Task: Add to scrum project WhiteCap a team member softage.4@softage.net and assign as Project Lead.
Action: Mouse moved to (85, 285)
Screenshot: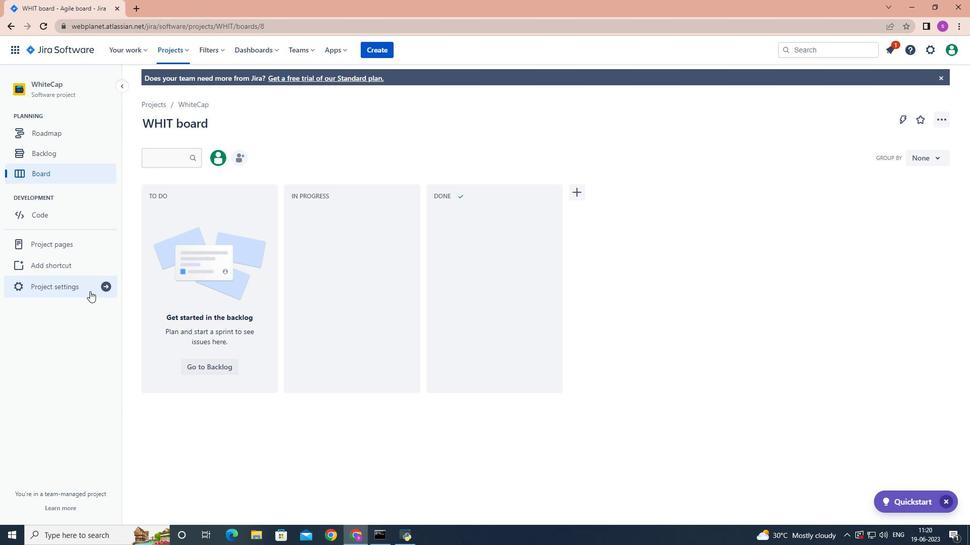 
Action: Mouse pressed left at (85, 285)
Screenshot: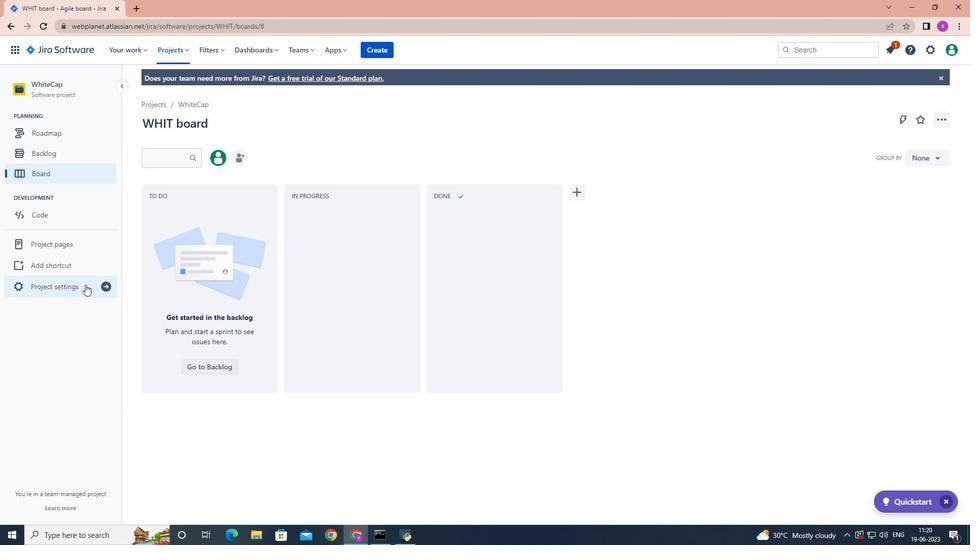 
Action: Mouse moved to (528, 361)
Screenshot: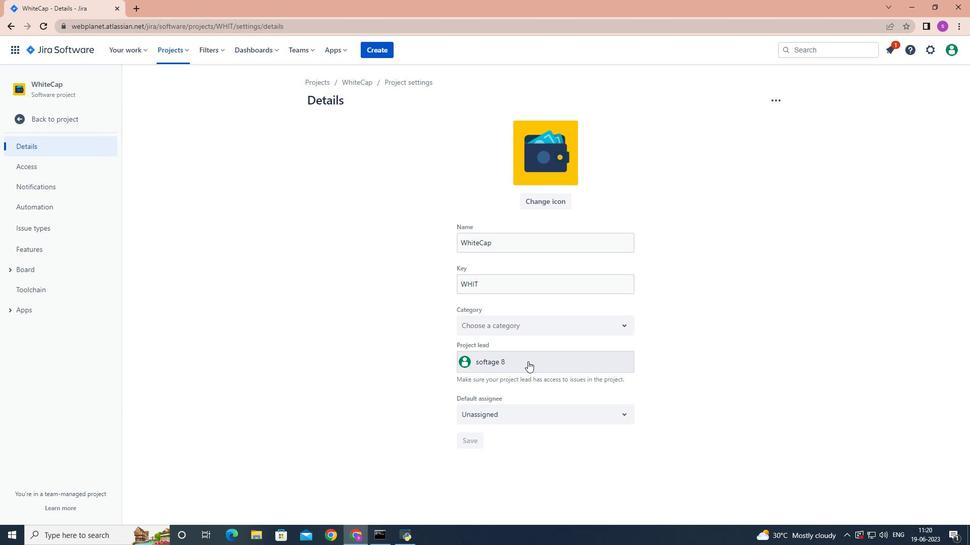 
Action: Mouse pressed left at (528, 361)
Screenshot: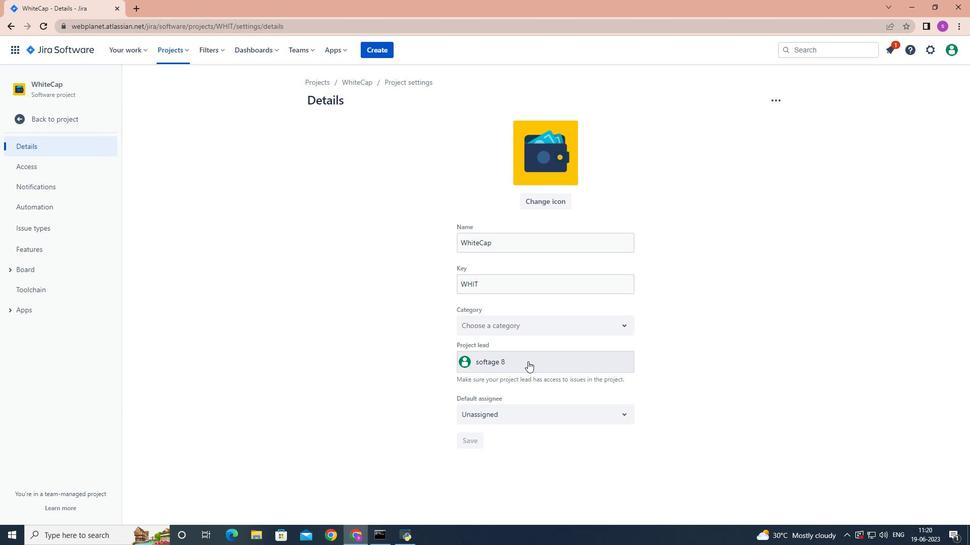 
Action: Mouse moved to (526, 362)
Screenshot: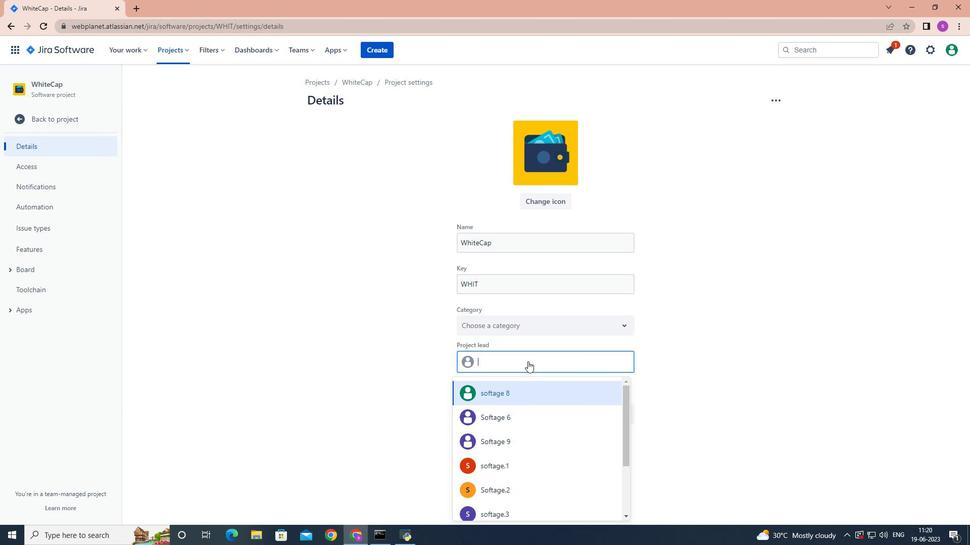 
Action: Key pressed softage.4
Screenshot: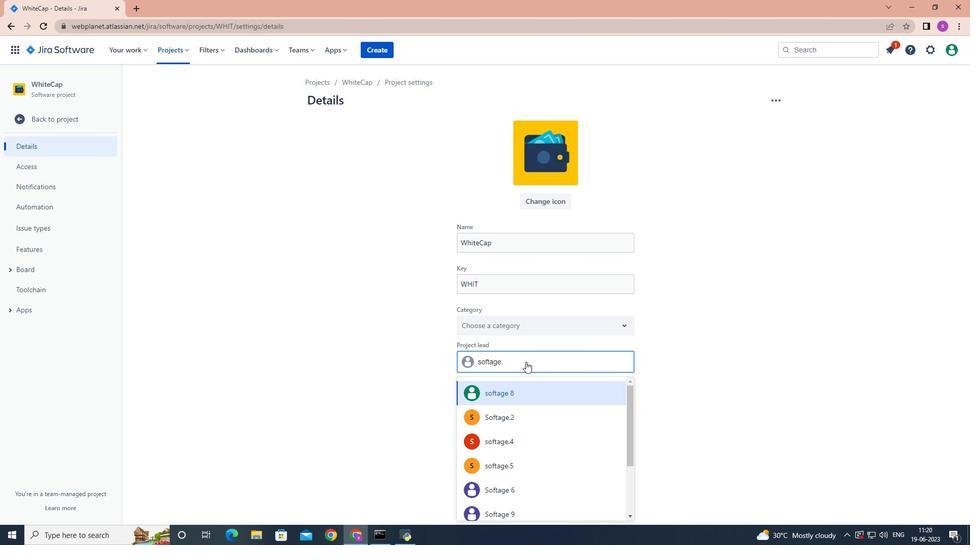 
Action: Mouse moved to (532, 393)
Screenshot: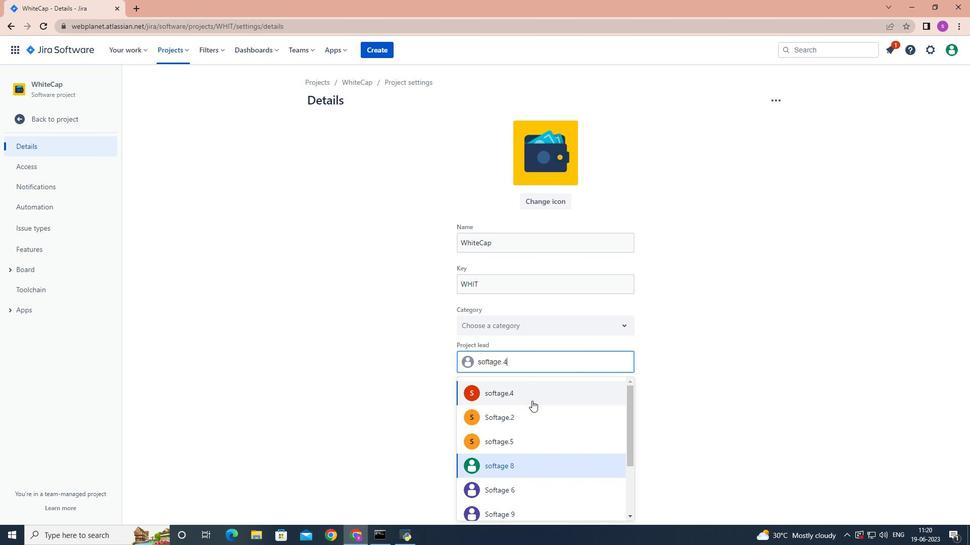 
Action: Mouse pressed left at (532, 393)
Screenshot: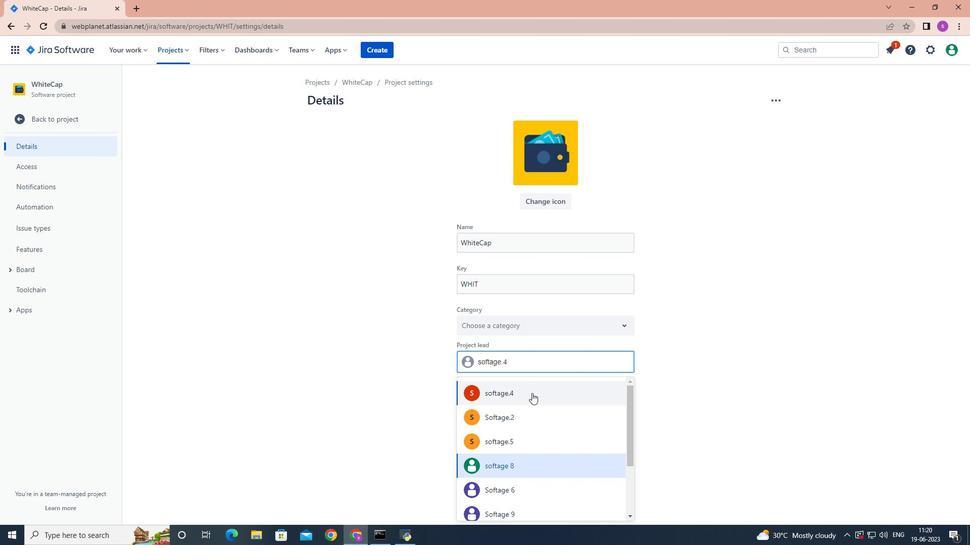 
Action: Mouse moved to (627, 417)
Screenshot: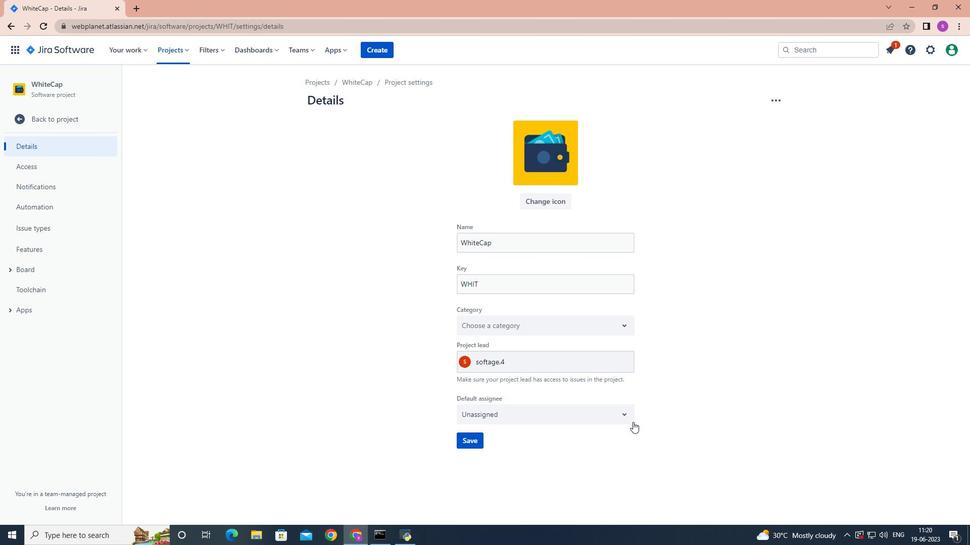 
Action: Mouse pressed left at (627, 417)
Screenshot: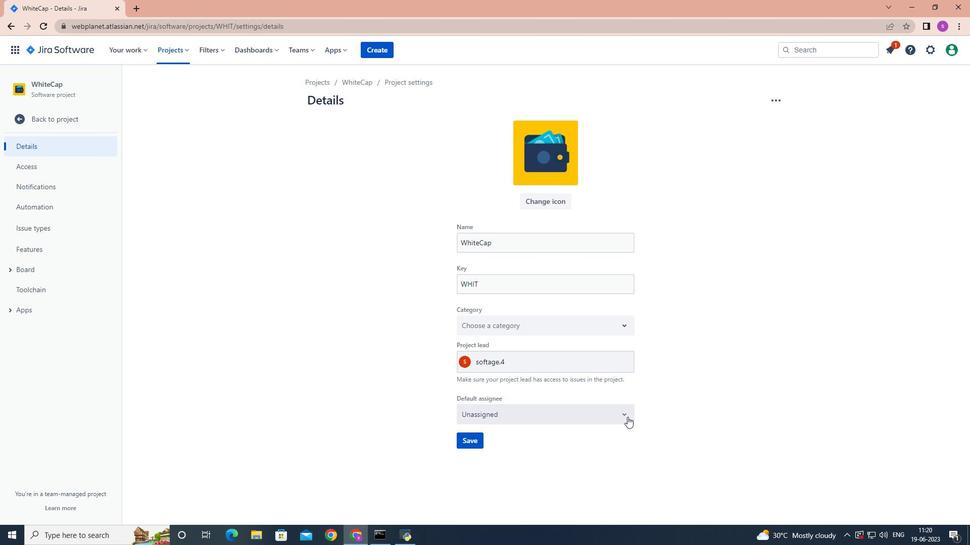 
Action: Mouse moved to (536, 442)
Screenshot: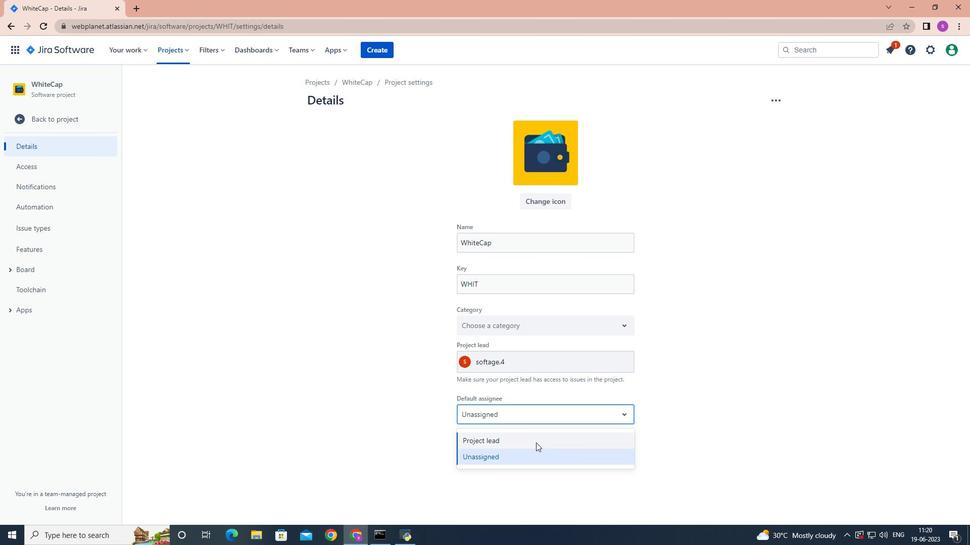 
Action: Mouse pressed left at (536, 442)
Screenshot: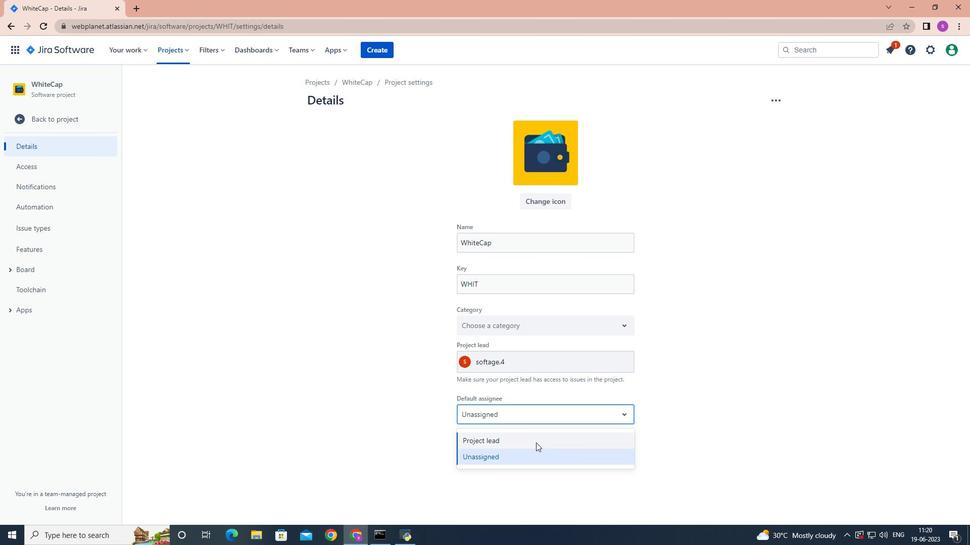 
Action: Mouse moved to (468, 439)
Screenshot: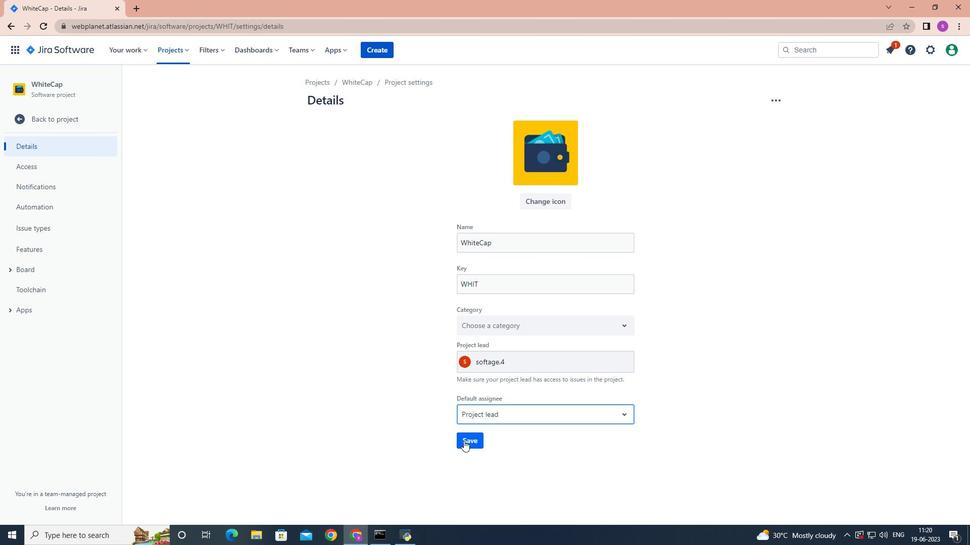 
Action: Mouse pressed left at (468, 439)
Screenshot: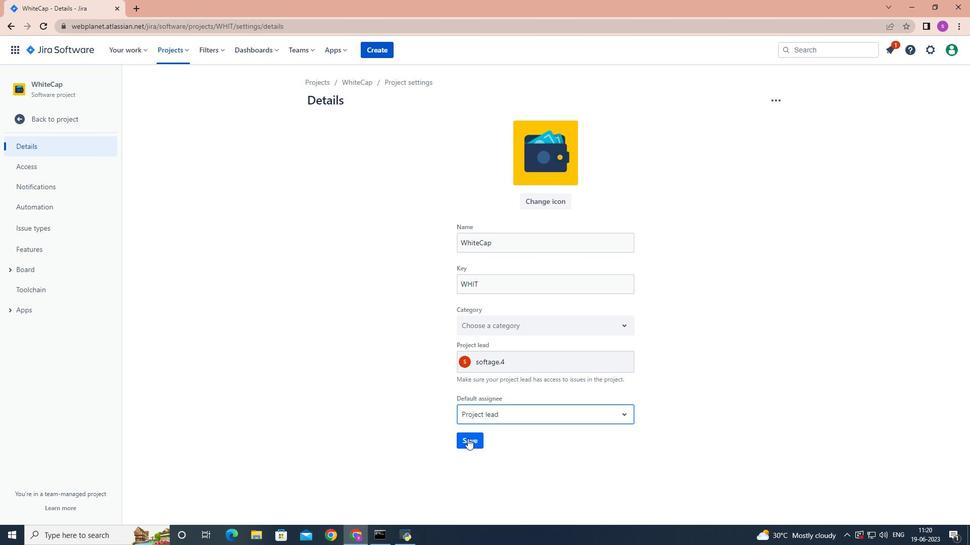 
Action: Mouse moved to (464, 444)
Screenshot: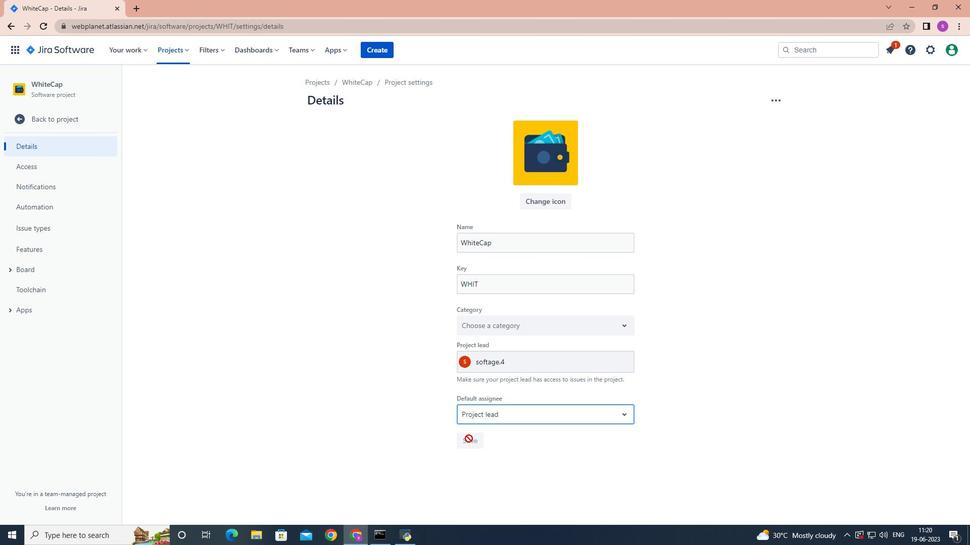 
